 Task: Add filter "Any" in type.
Action: Mouse pressed left at (438, 310)
Screenshot: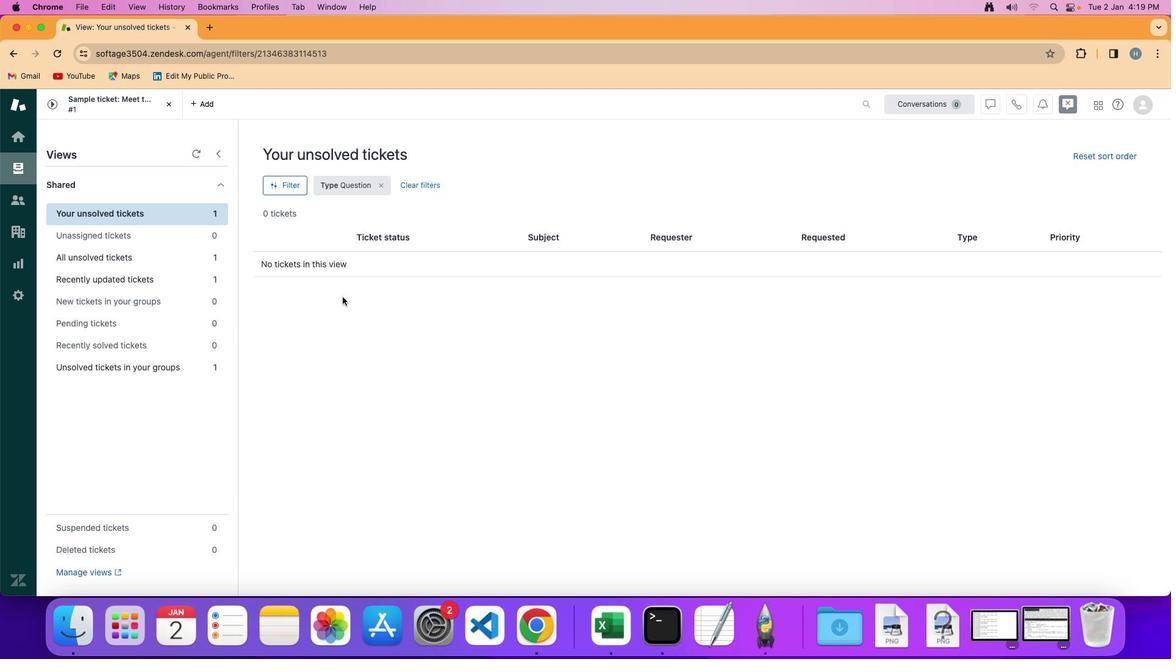 
Action: Mouse moved to (393, 212)
Screenshot: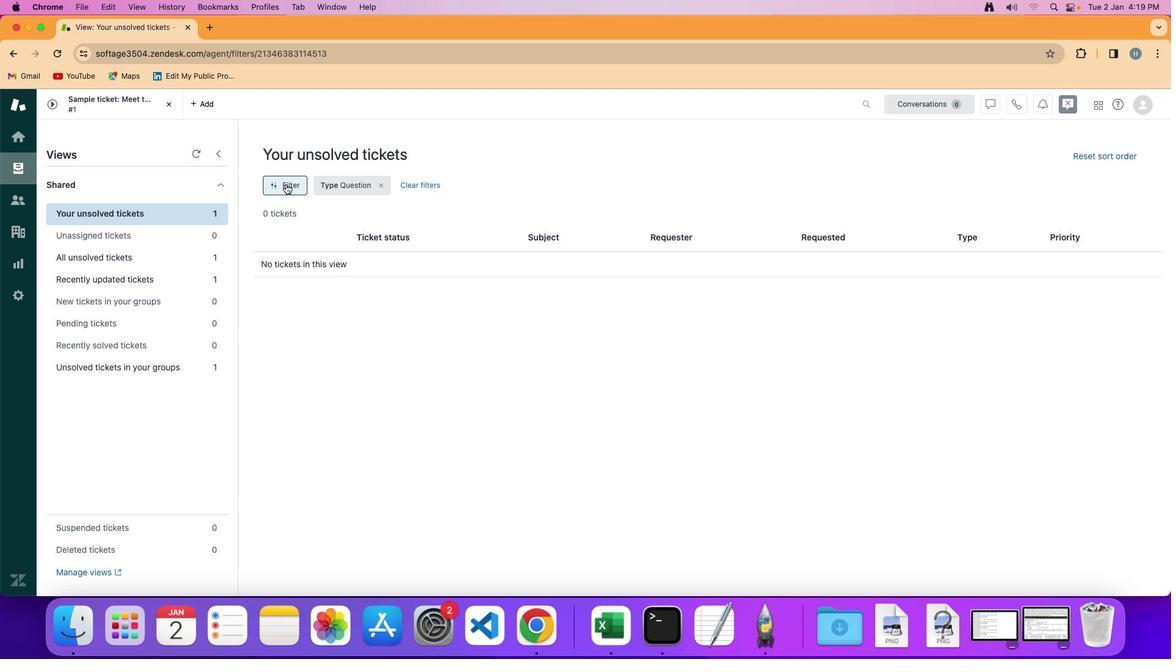 
Action: Mouse pressed left at (393, 212)
Screenshot: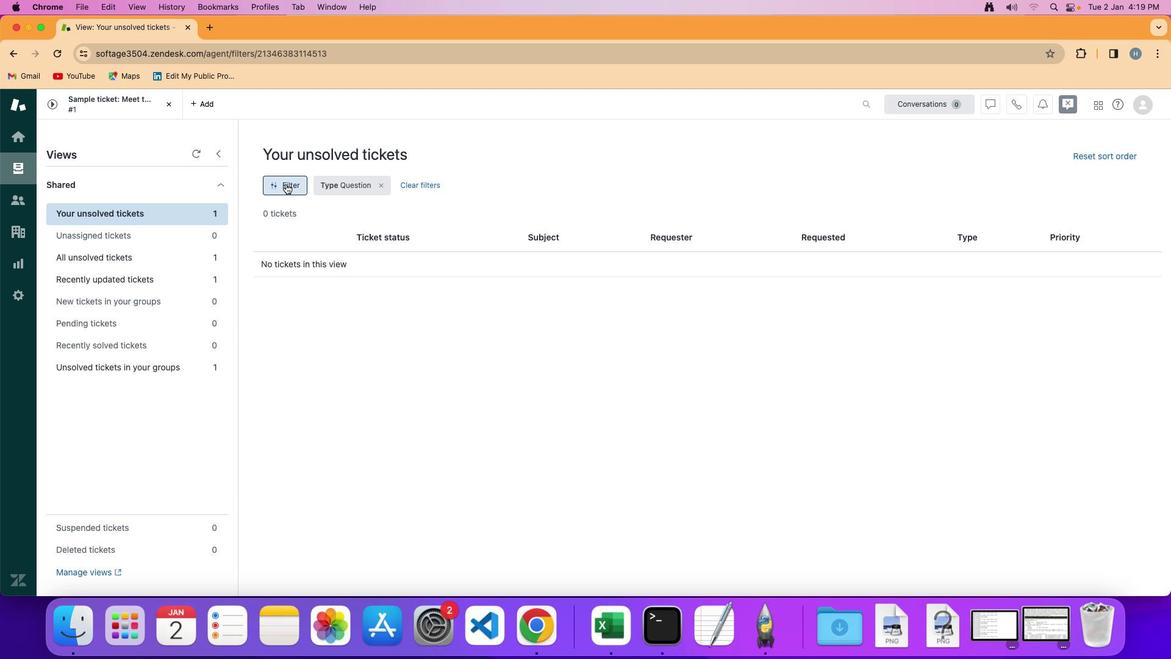
Action: Mouse moved to (959, 402)
Screenshot: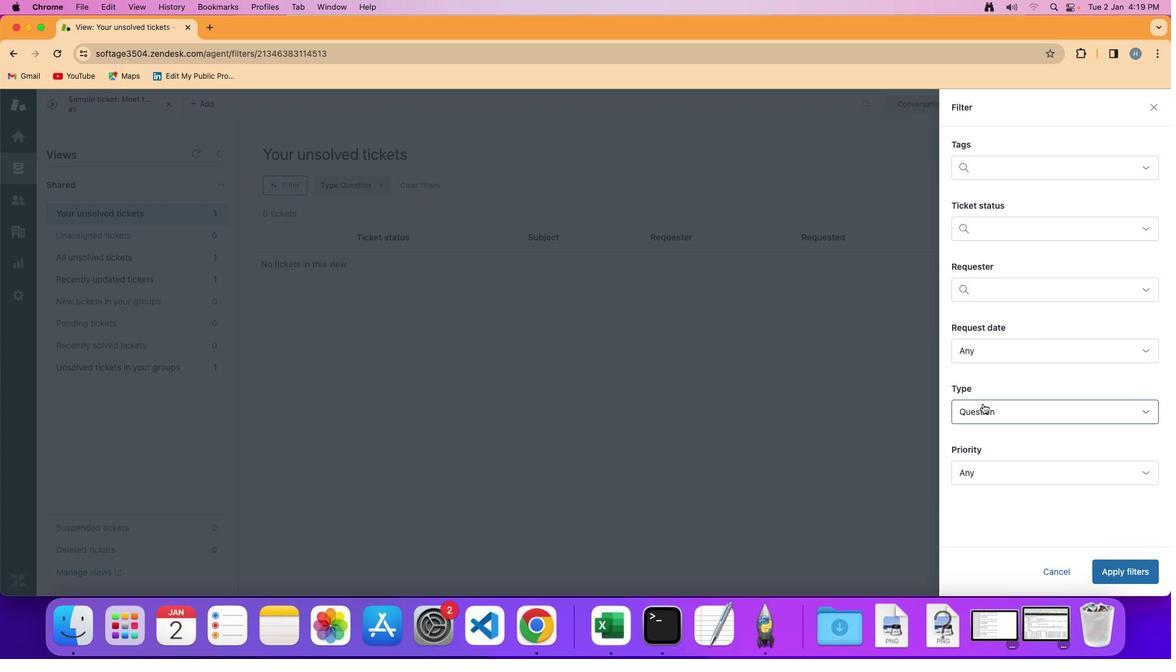 
Action: Mouse pressed left at (959, 402)
Screenshot: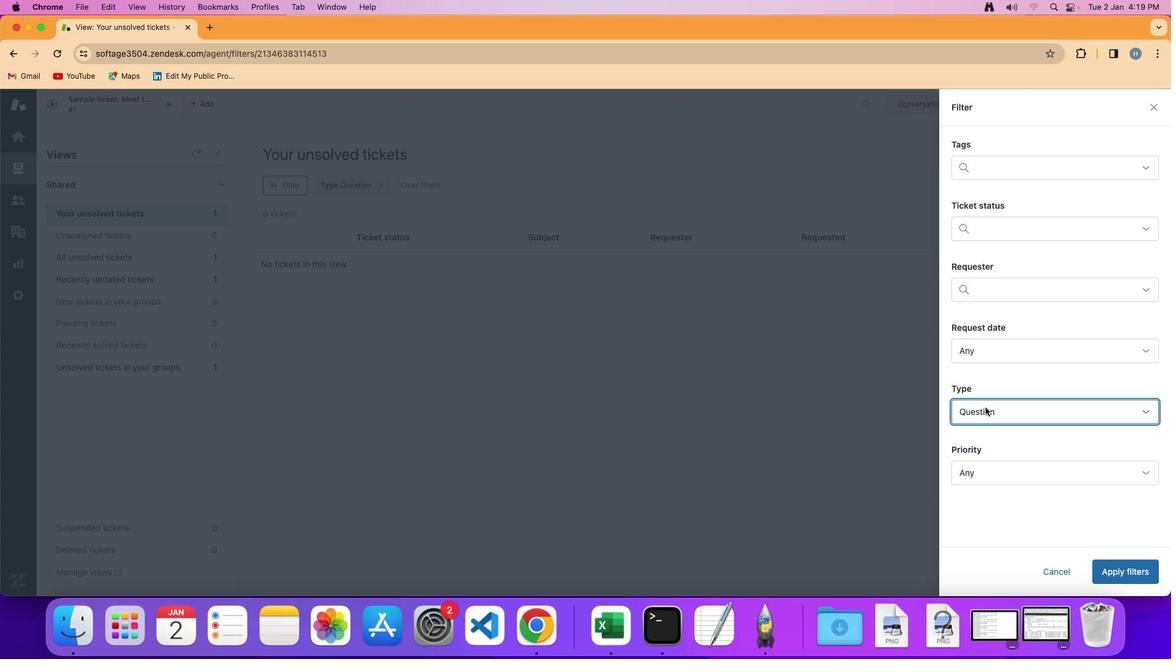 
Action: Mouse moved to (992, 288)
Screenshot: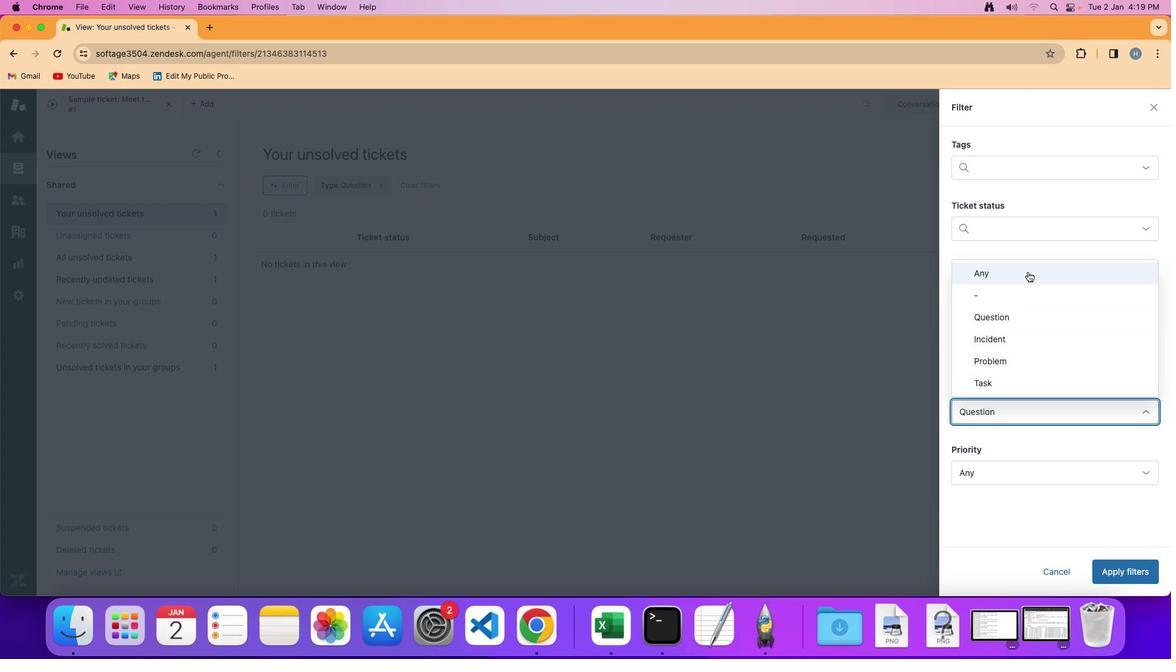 
Action: Mouse pressed left at (992, 288)
Screenshot: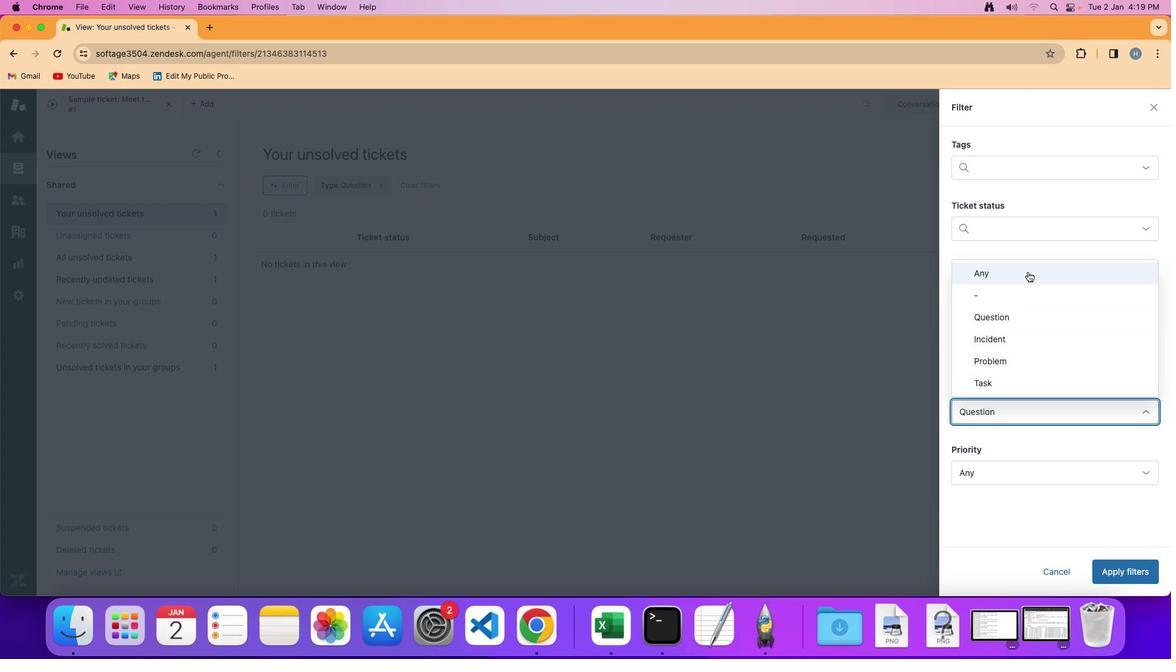 
Action: Mouse moved to (1077, 548)
Screenshot: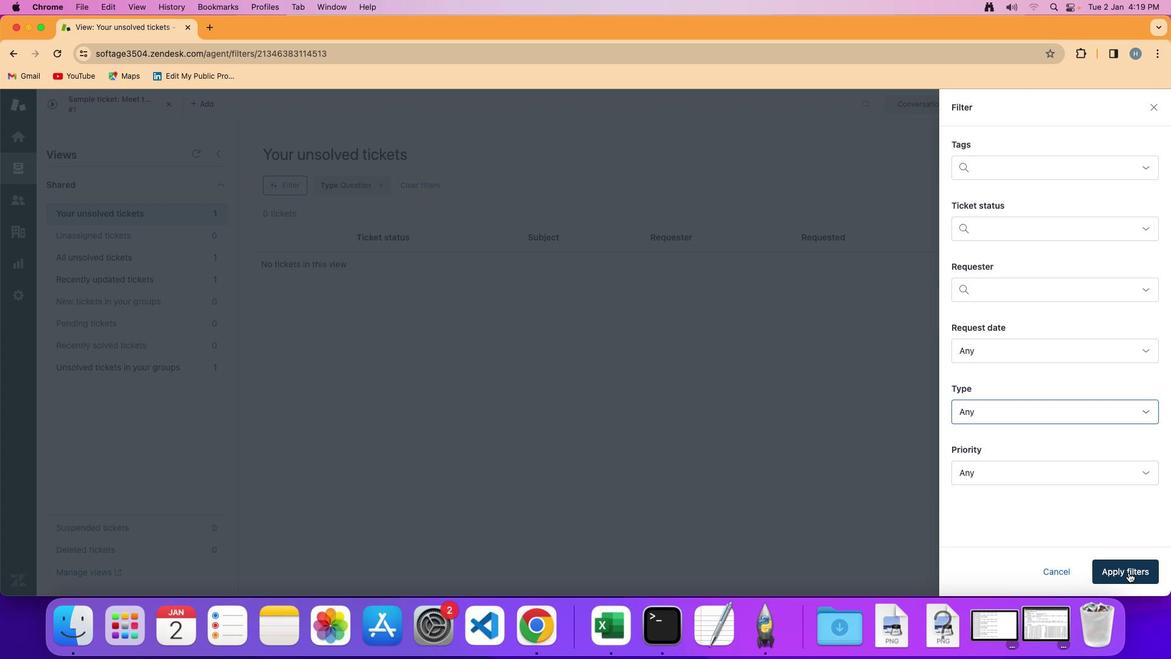 
Action: Mouse pressed left at (1077, 548)
Screenshot: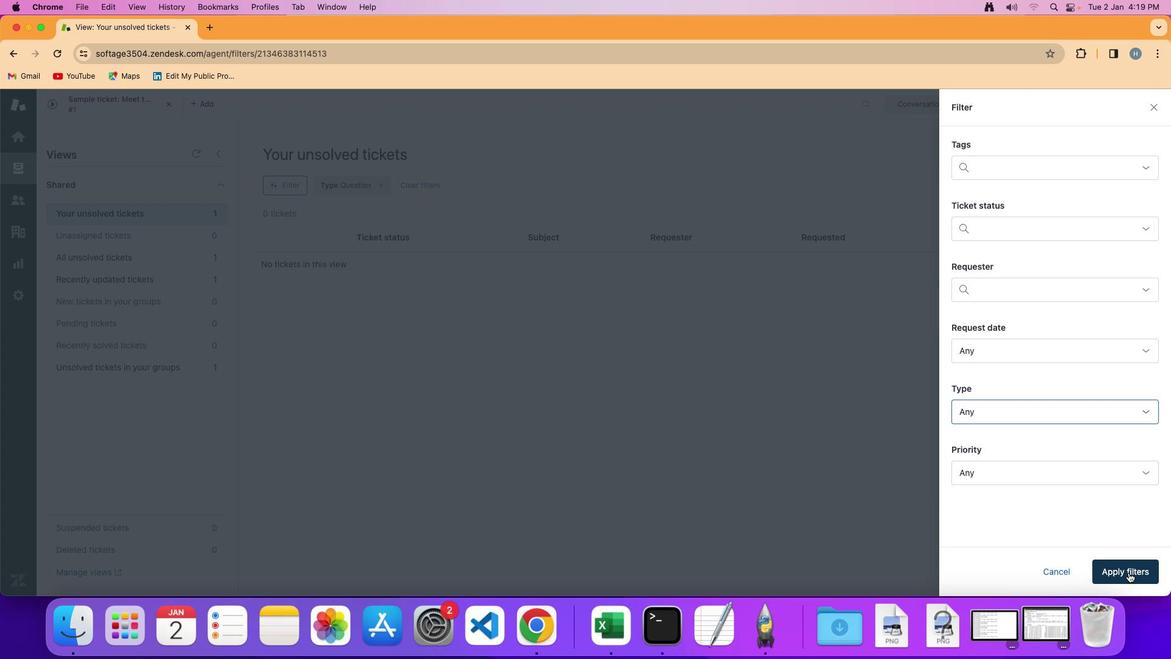 
Action: Mouse moved to (753, 411)
Screenshot: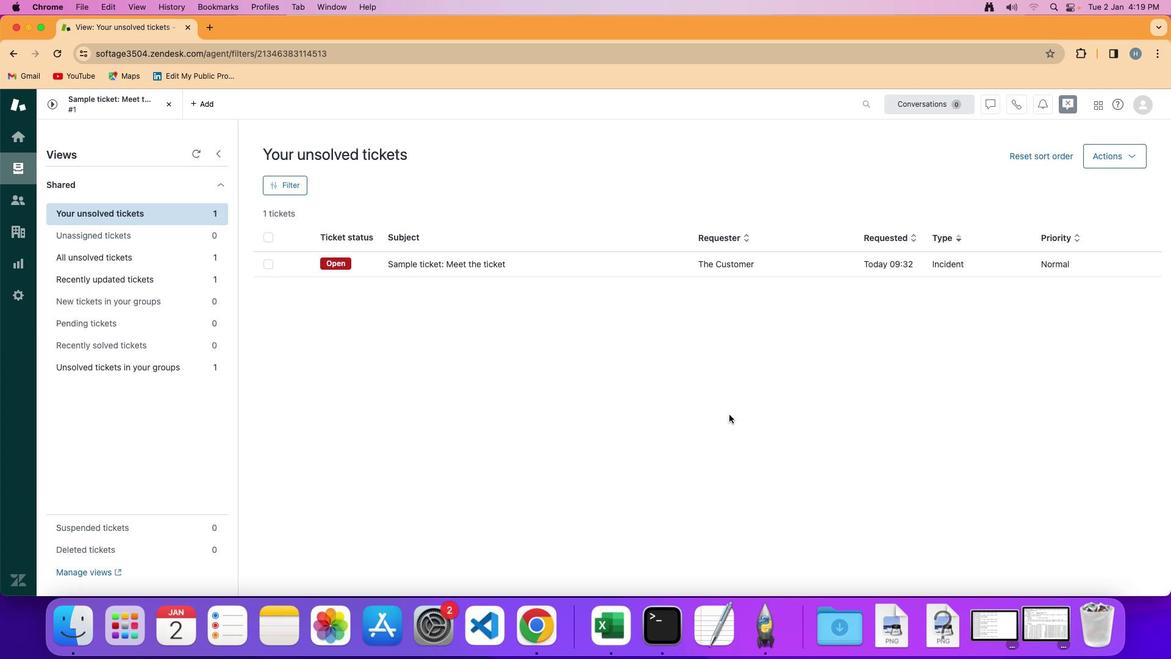 
